 Task: Look for the house.
Action: Mouse moved to (833, 123)
Screenshot: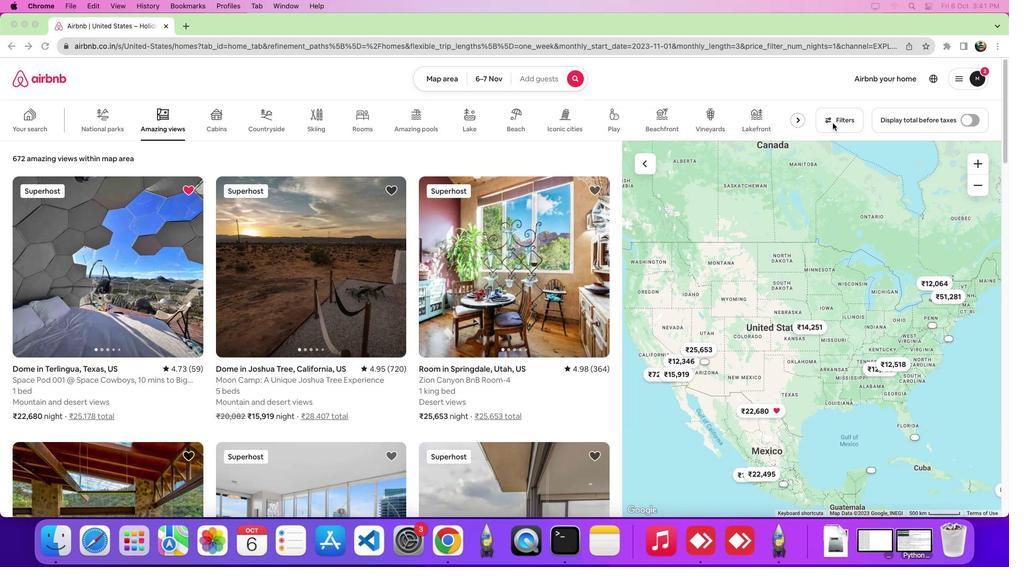 
Action: Mouse pressed left at (833, 123)
Screenshot: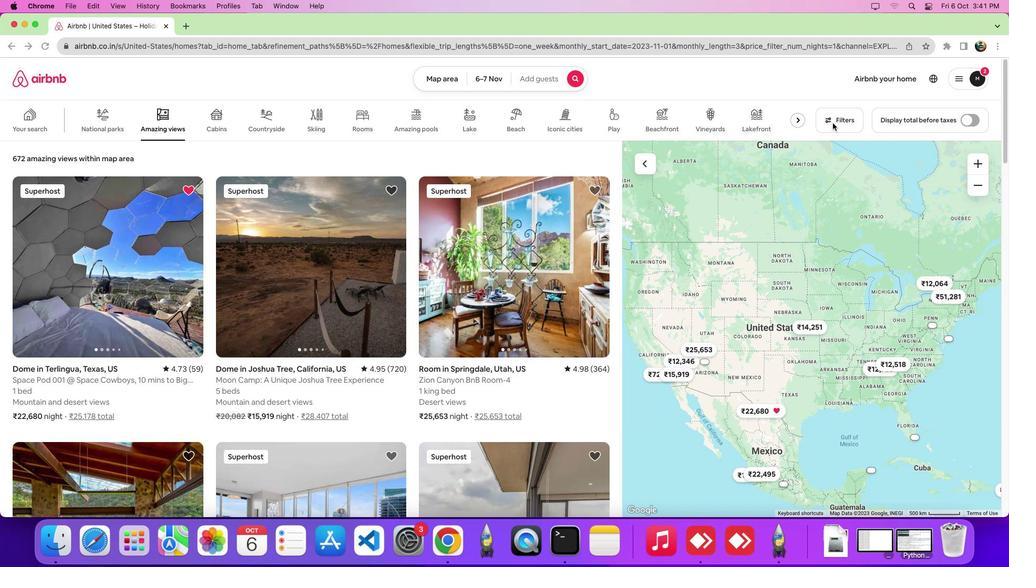 
Action: Mouse moved to (828, 120)
Screenshot: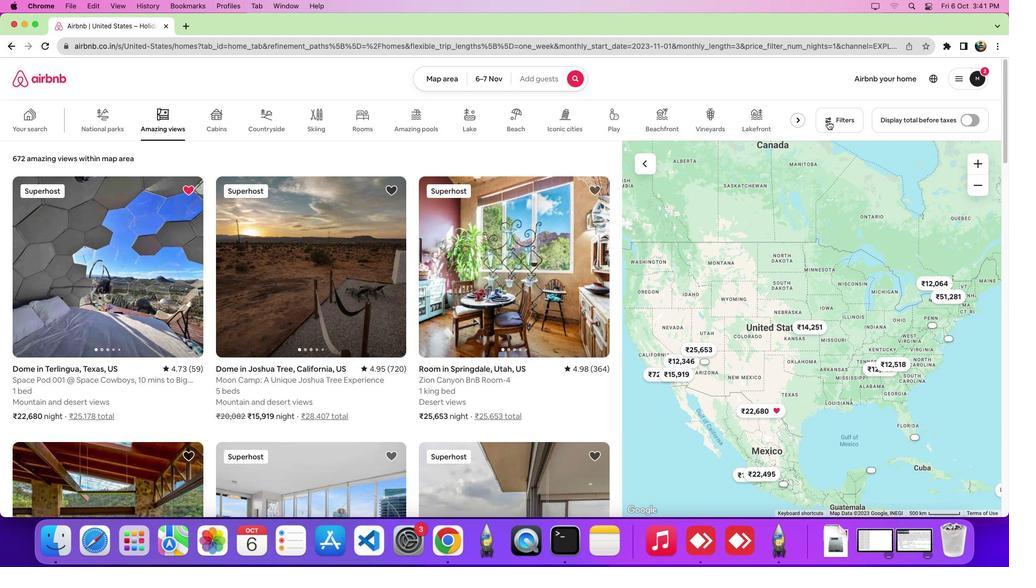 
Action: Mouse pressed left at (828, 120)
Screenshot: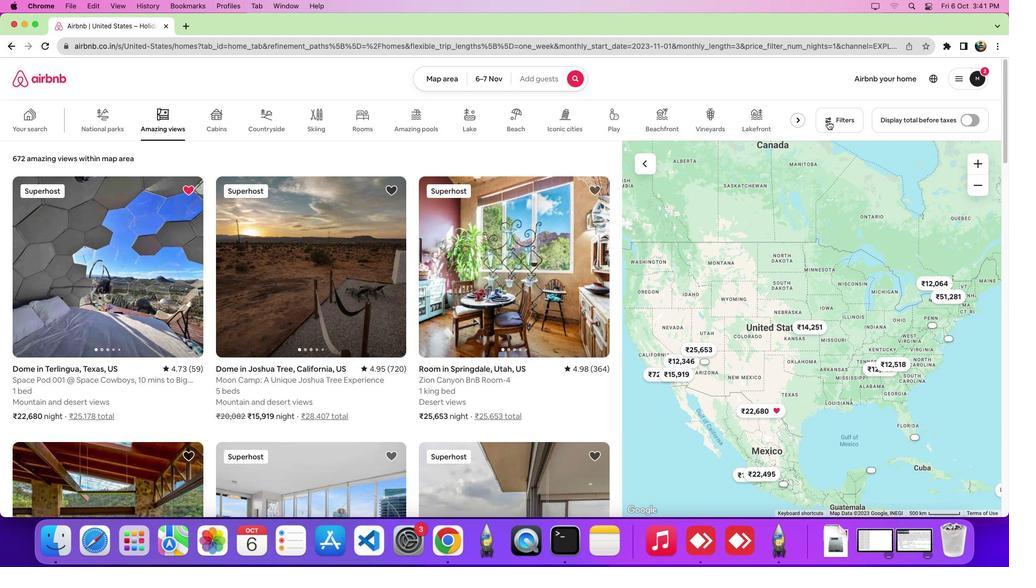 
Action: Mouse moved to (511, 186)
Screenshot: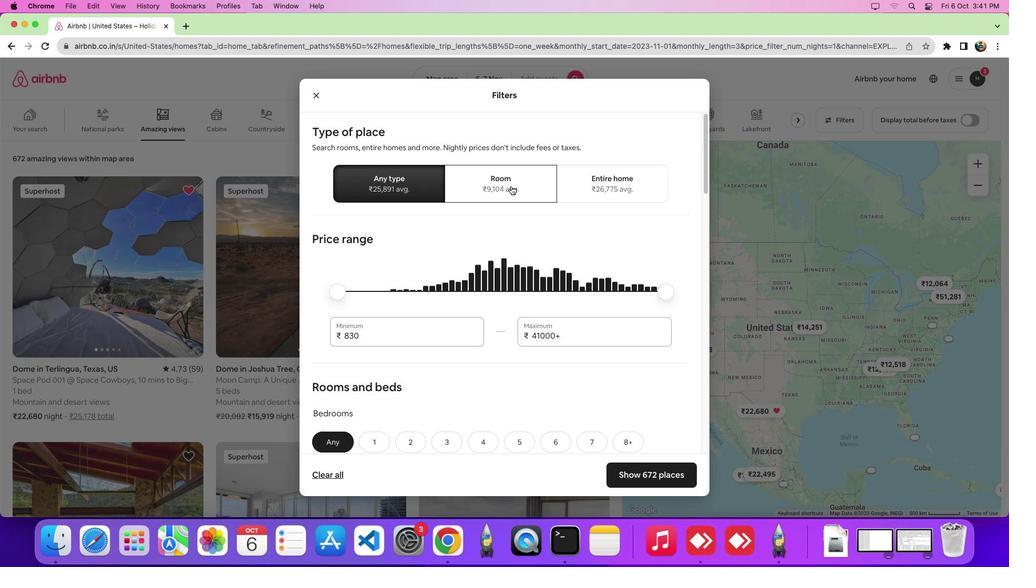
Action: Mouse pressed left at (511, 186)
Screenshot: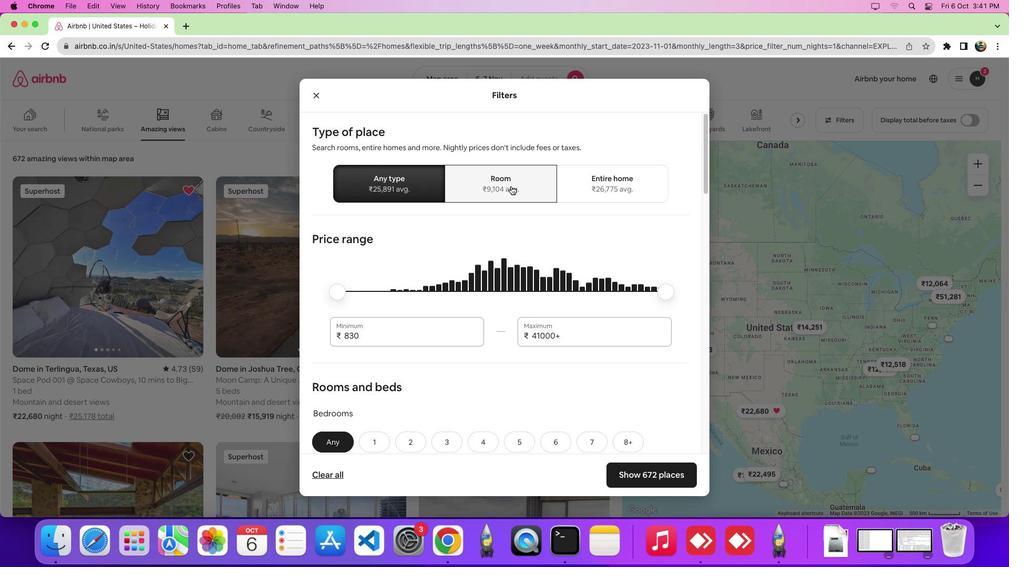 
Action: Mouse moved to (528, 254)
Screenshot: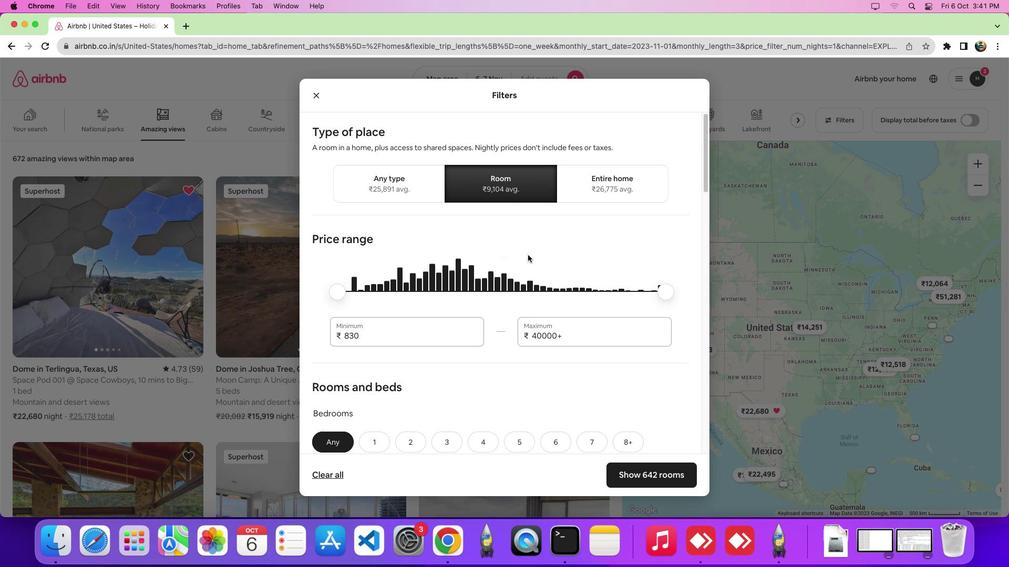 
Action: Mouse scrolled (528, 254) with delta (0, 0)
Screenshot: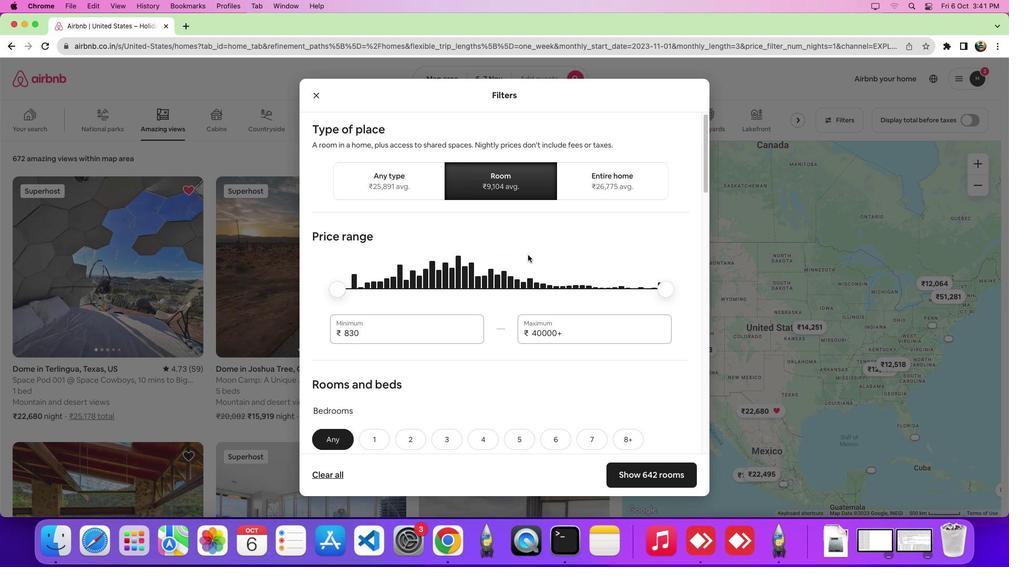 
Action: Mouse scrolled (528, 254) with delta (0, 0)
Screenshot: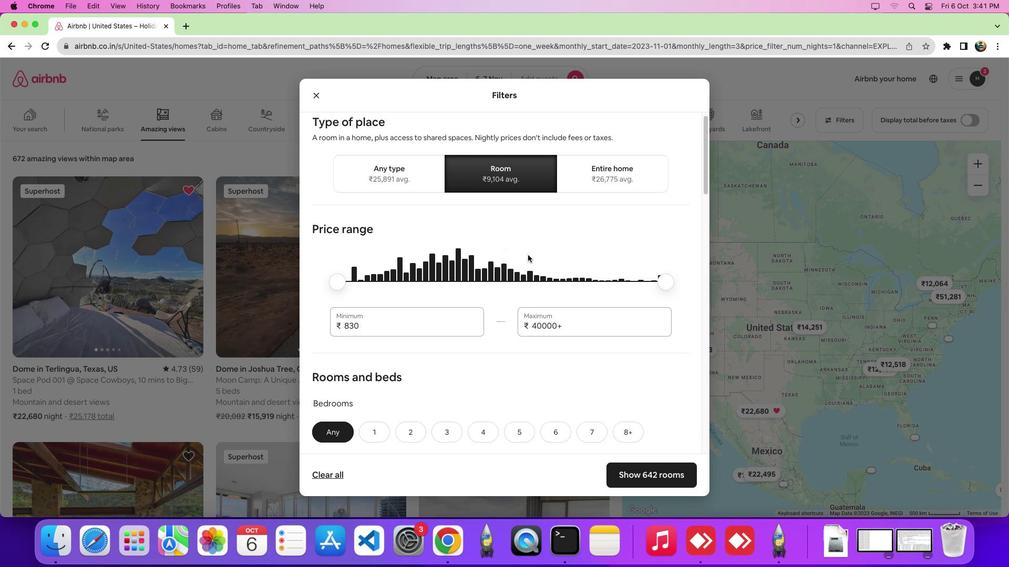 
Action: Mouse scrolled (528, 254) with delta (0, -2)
Screenshot: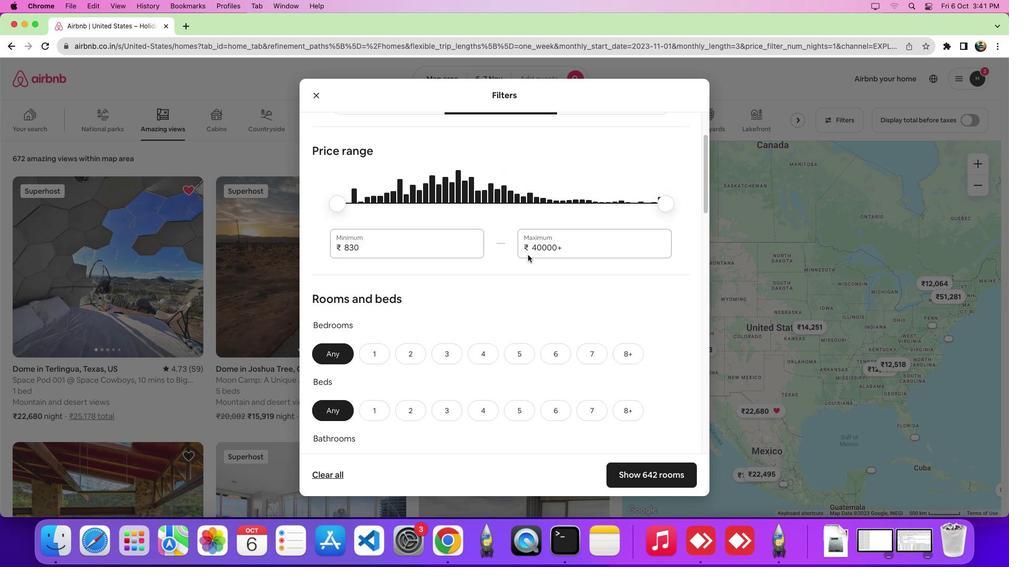 
Action: Mouse scrolled (528, 254) with delta (0, 0)
Screenshot: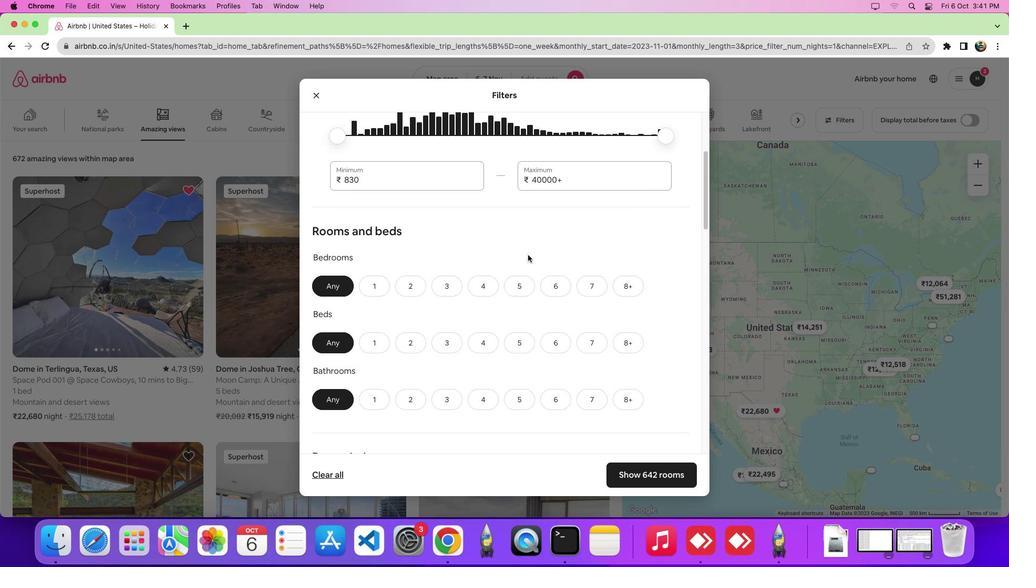 
Action: Mouse scrolled (528, 254) with delta (0, 0)
Screenshot: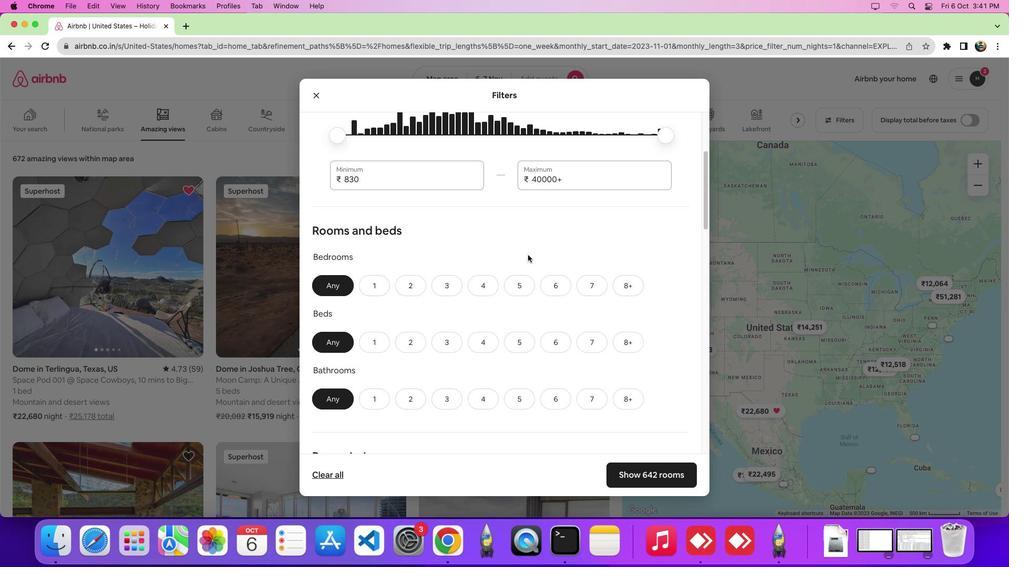 
Action: Mouse scrolled (528, 254) with delta (0, 0)
Screenshot: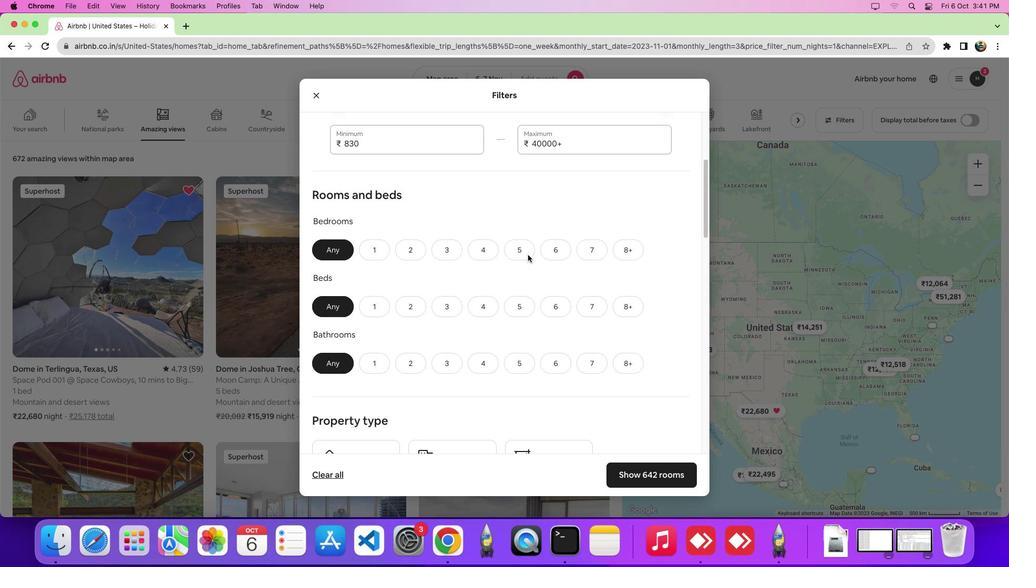 
Action: Mouse scrolled (528, 254) with delta (0, -3)
Screenshot: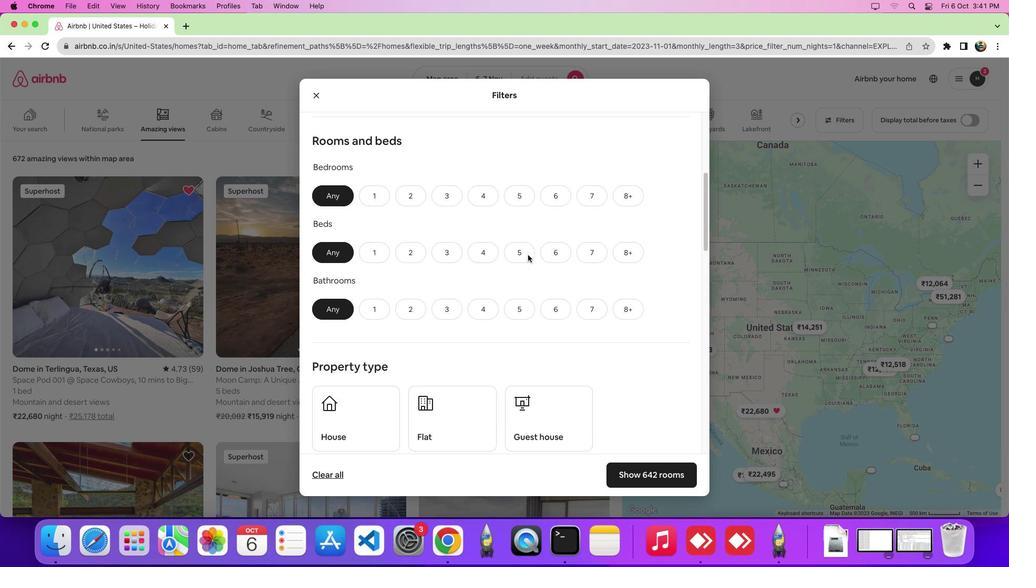 
Action: Mouse scrolled (528, 254) with delta (0, 0)
Screenshot: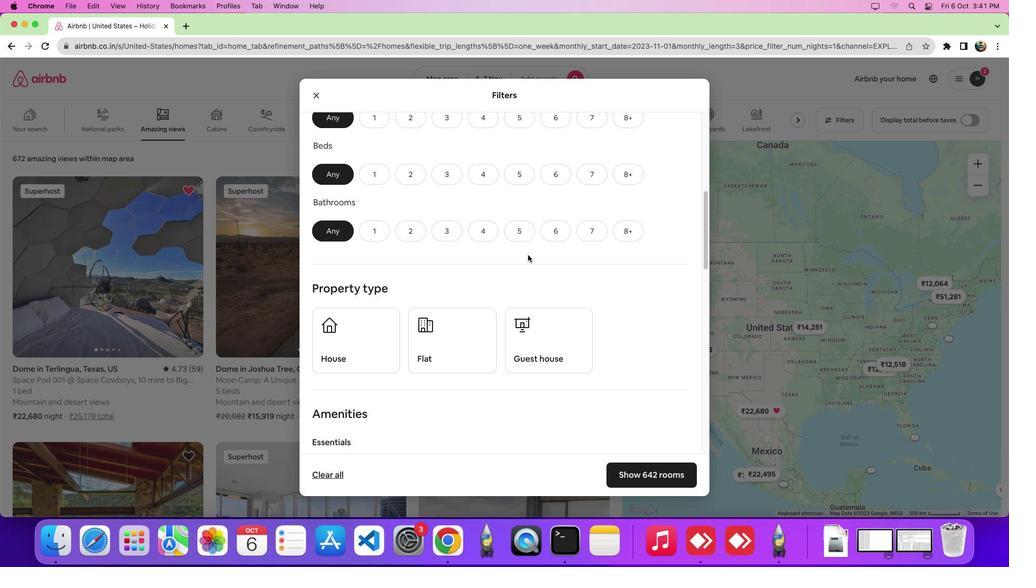 
Action: Mouse moved to (357, 357)
Screenshot: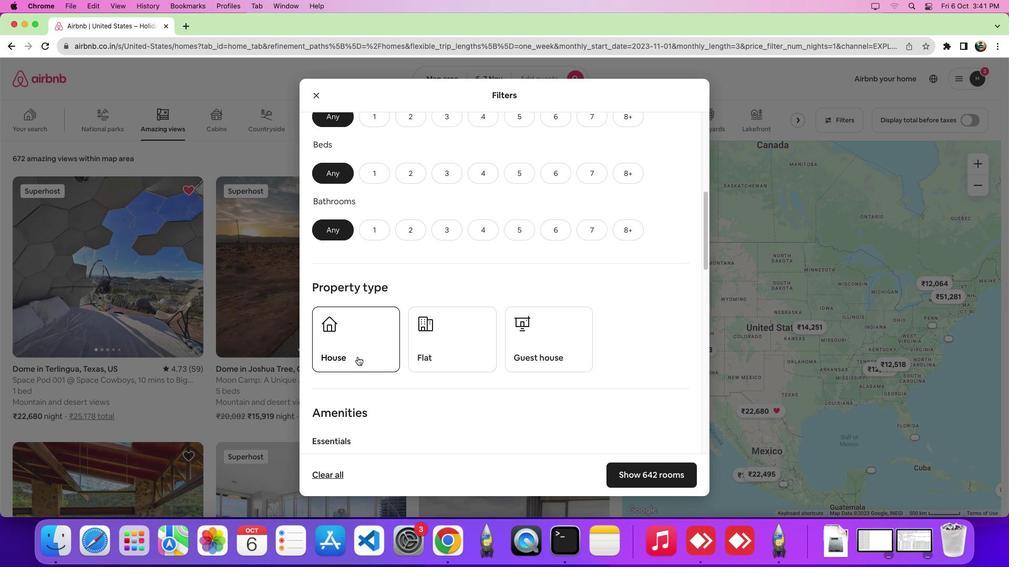
Action: Mouse pressed left at (357, 357)
Screenshot: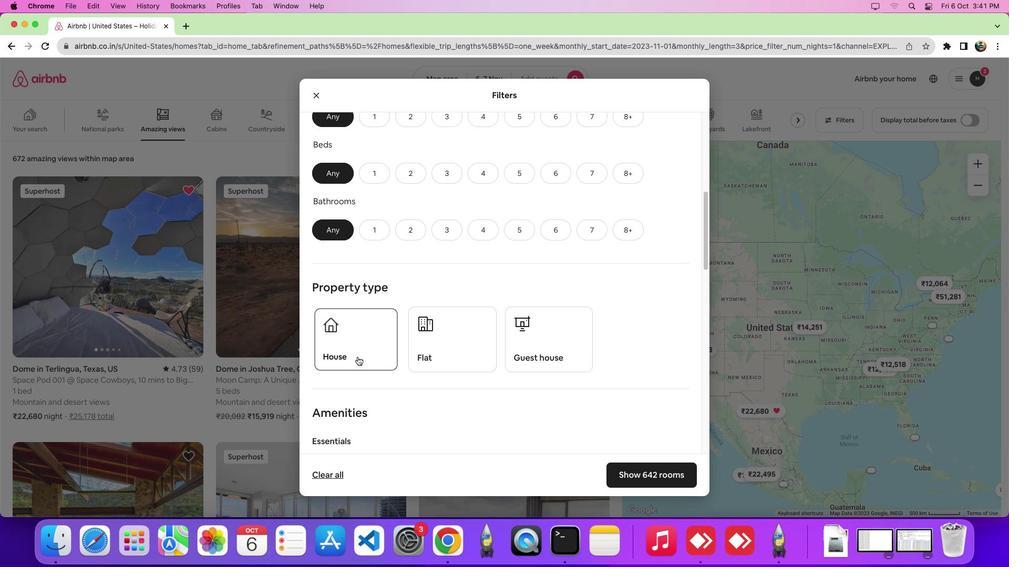 
Action: Mouse moved to (640, 476)
Screenshot: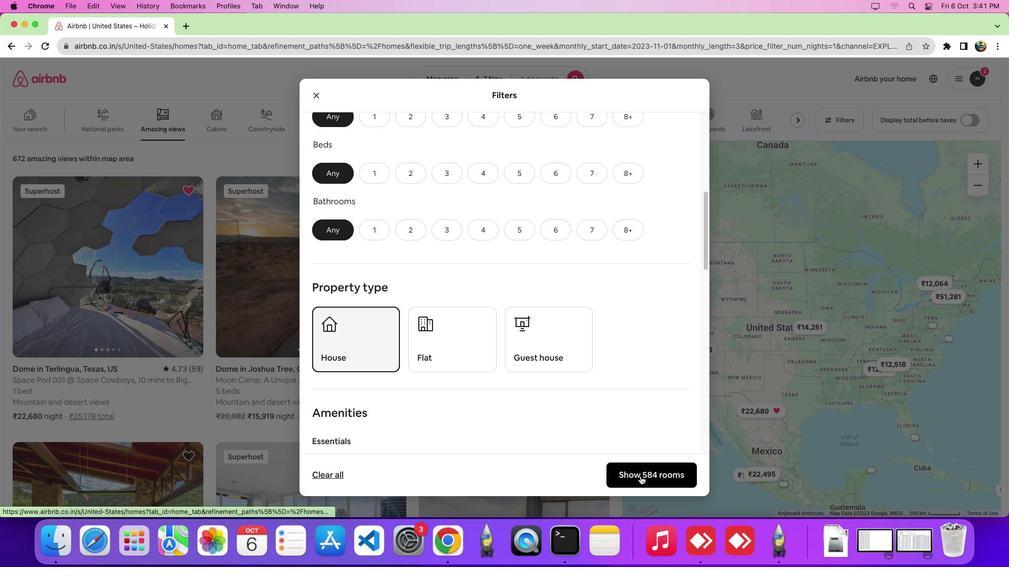 
Action: Mouse pressed left at (640, 476)
Screenshot: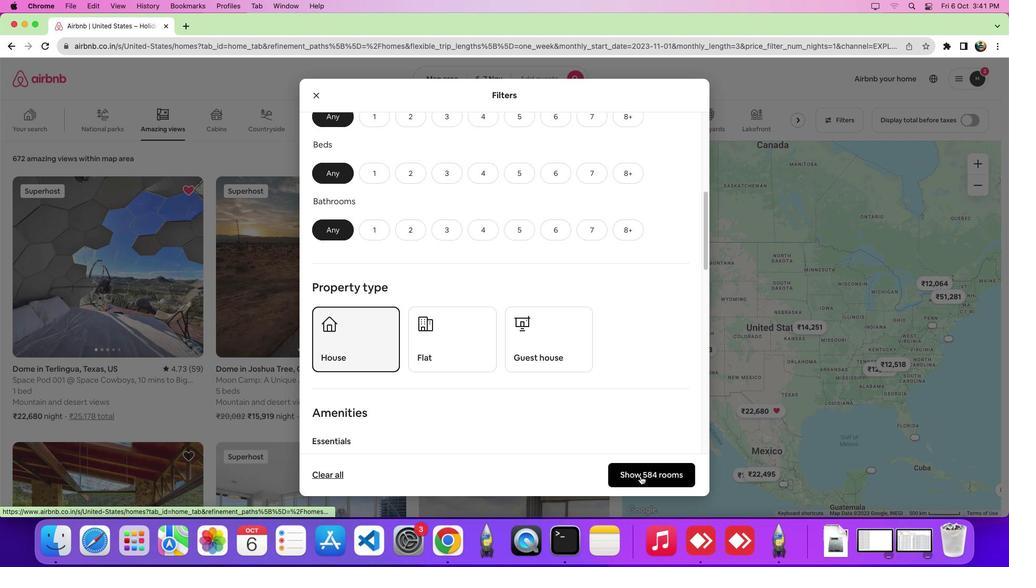 
Action: Mouse moved to (466, 385)
Screenshot: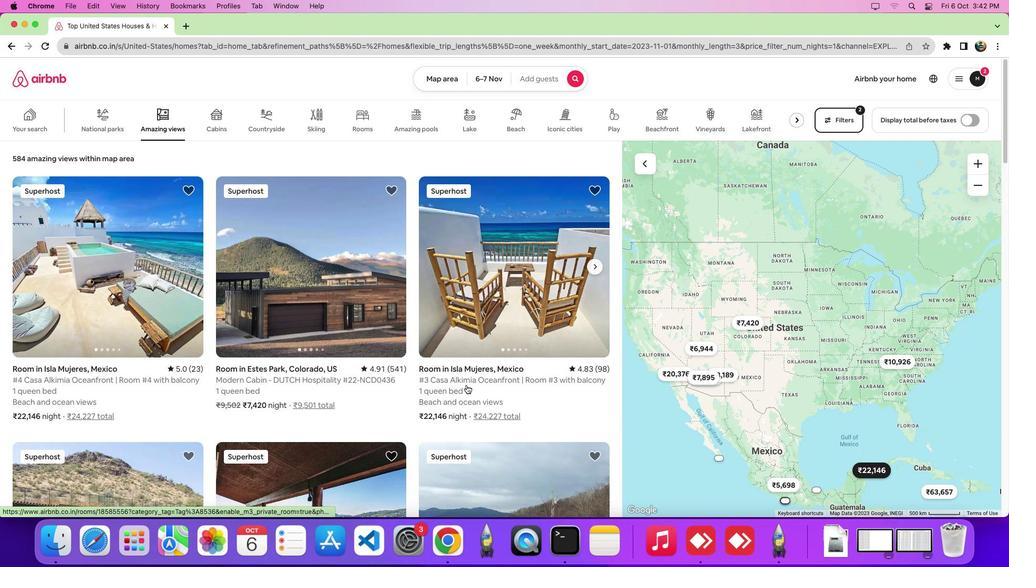 
